 Task: Create in the project TurboCharge in Backlog an issue 'Develop a new tool for automated testing of augmented reality applications', assign it to team member softage.4@softage.net and change the status to IN PROGRESS.
Action: Mouse moved to (240, 67)
Screenshot: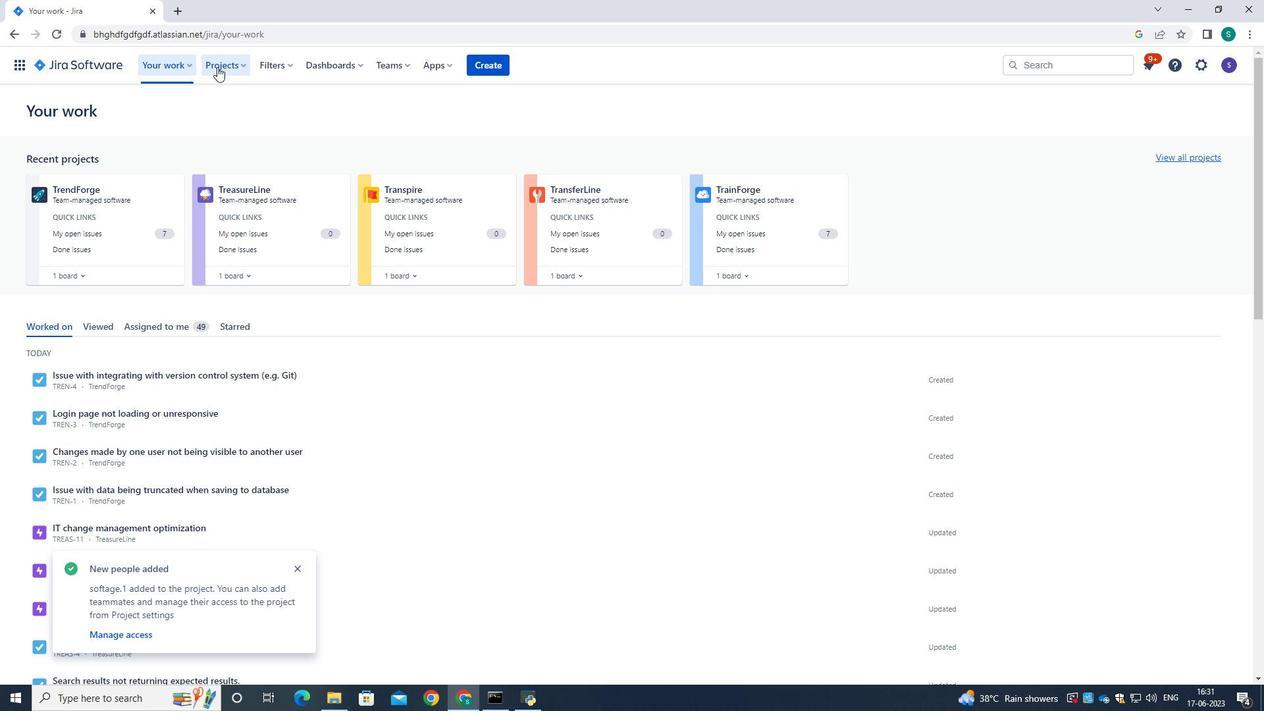 
Action: Mouse pressed left at (240, 67)
Screenshot: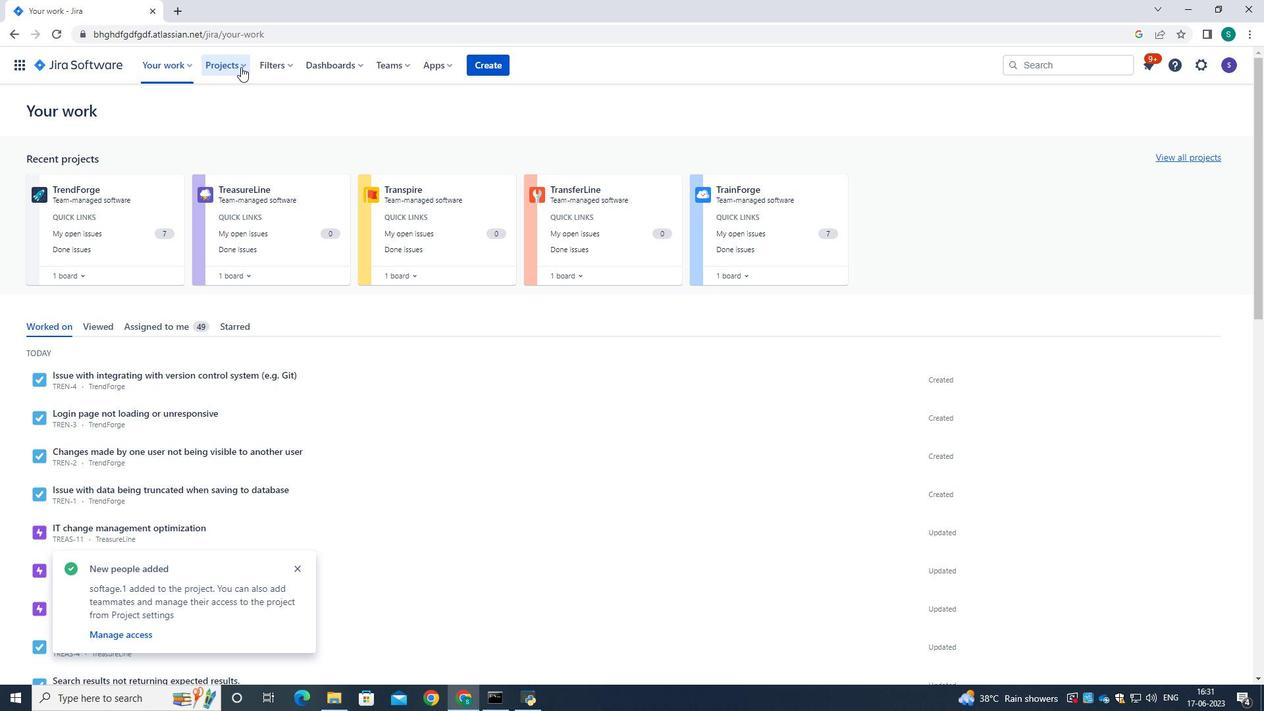
Action: Mouse moved to (251, 127)
Screenshot: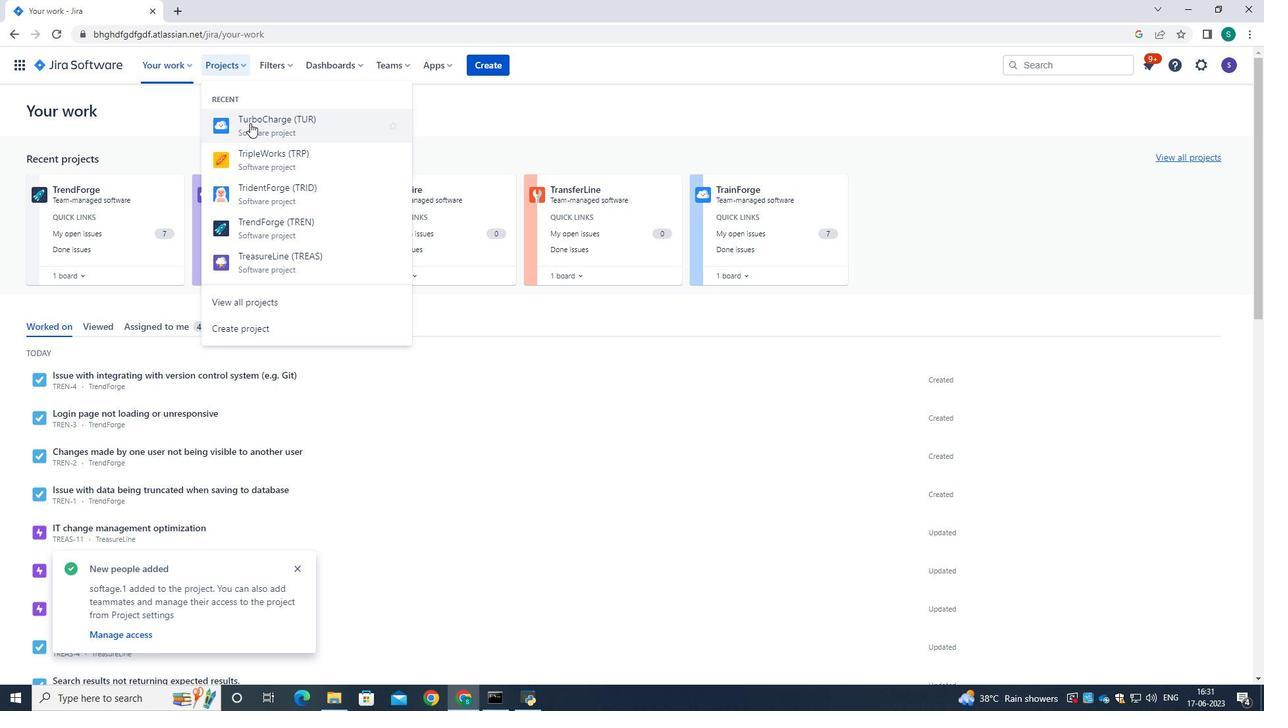
Action: Mouse pressed left at (251, 127)
Screenshot: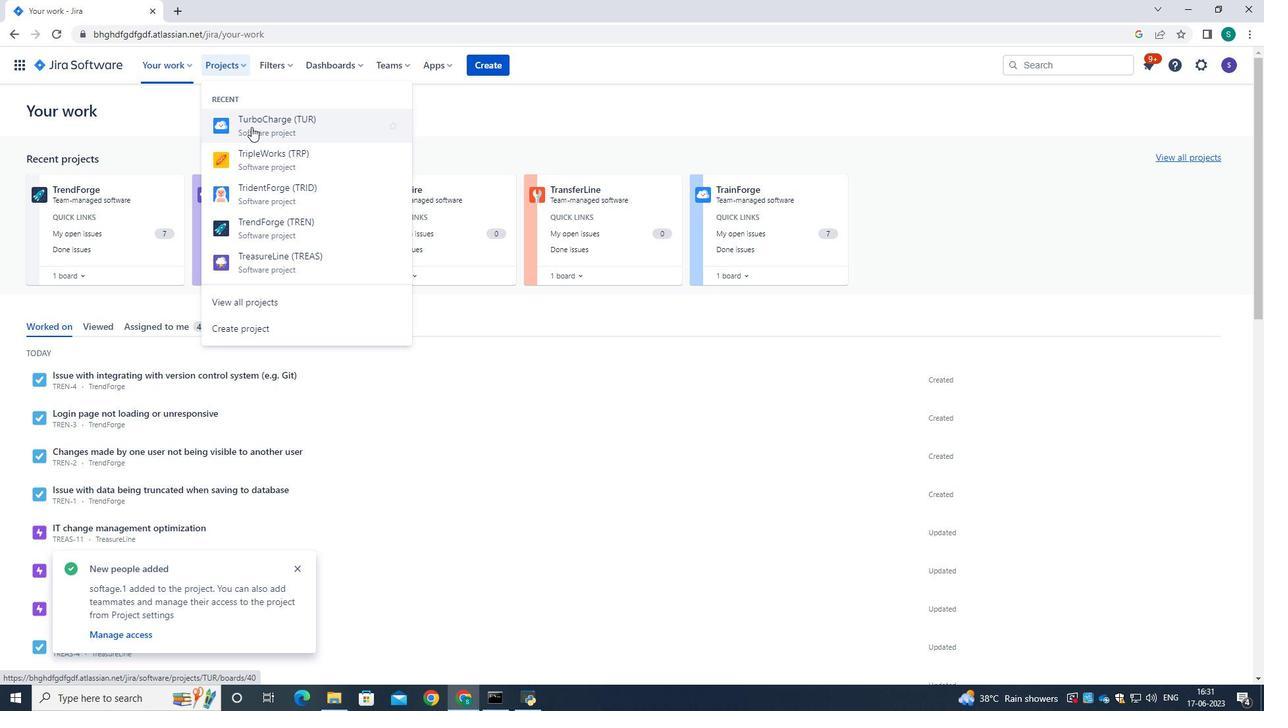 
Action: Mouse moved to (98, 194)
Screenshot: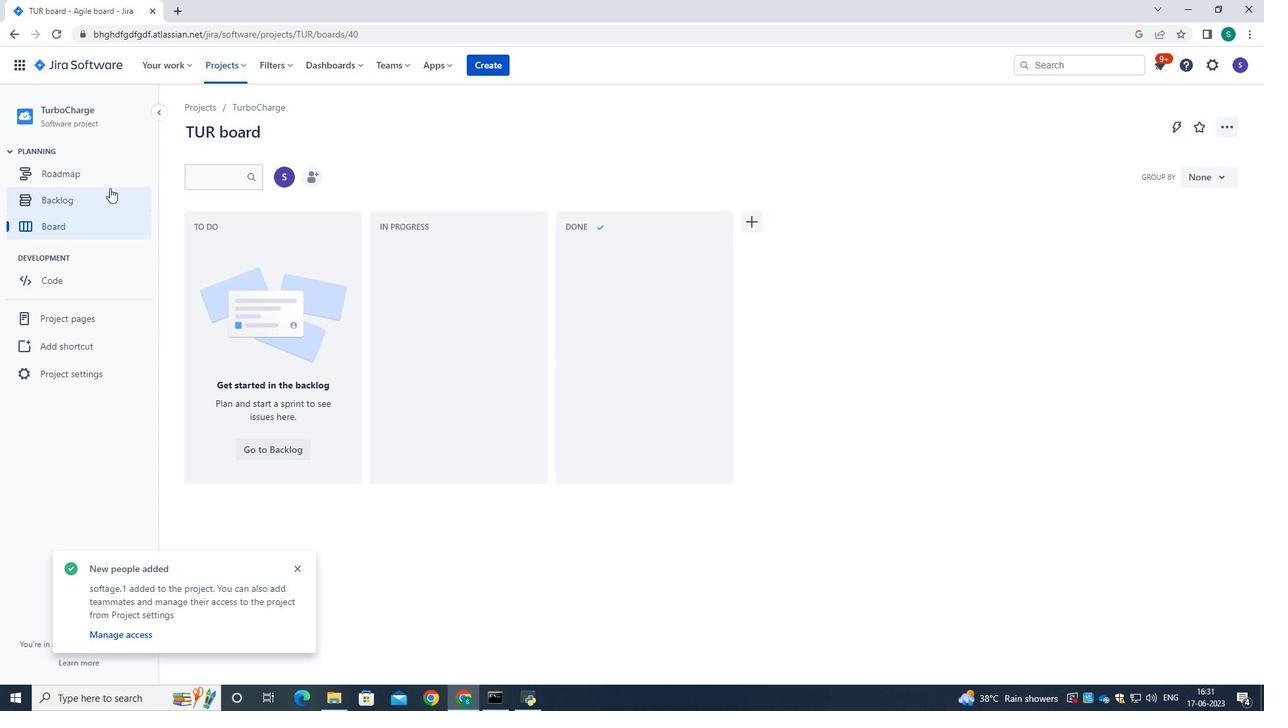 
Action: Mouse pressed left at (98, 194)
Screenshot: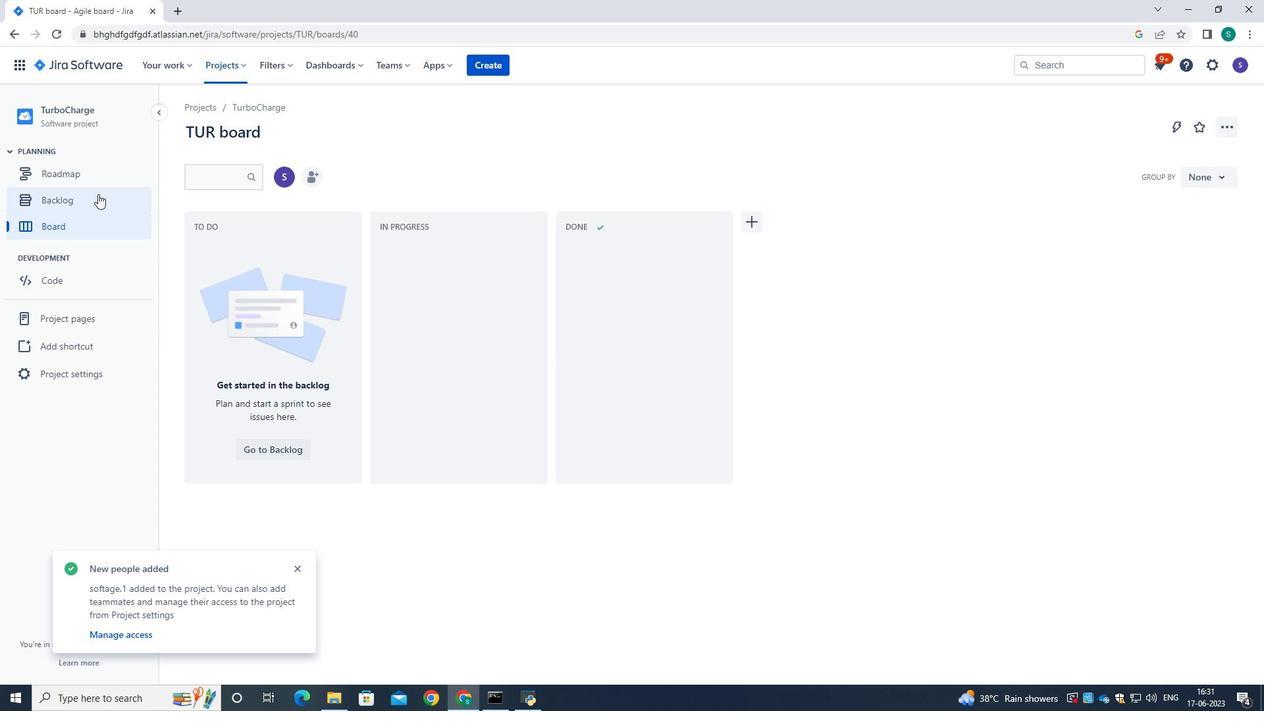 
Action: Mouse moved to (430, 292)
Screenshot: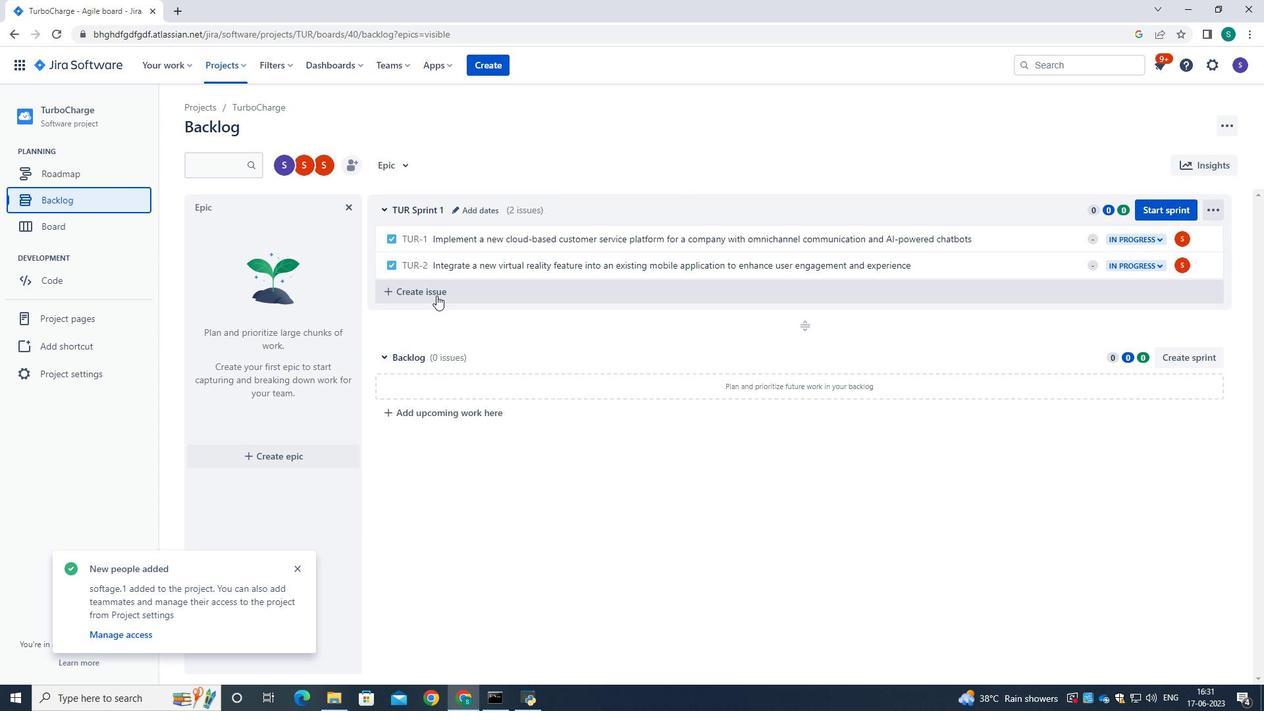 
Action: Mouse pressed left at (430, 292)
Screenshot: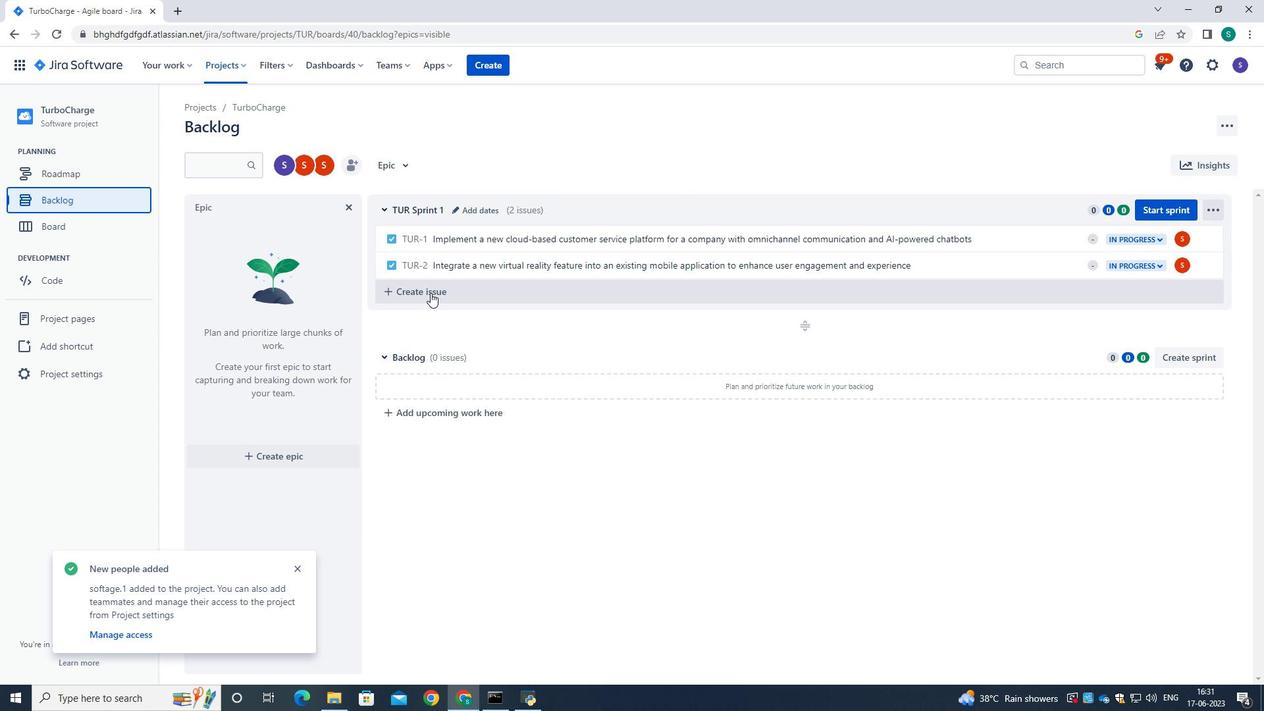 
Action: Mouse moved to (458, 296)
Screenshot: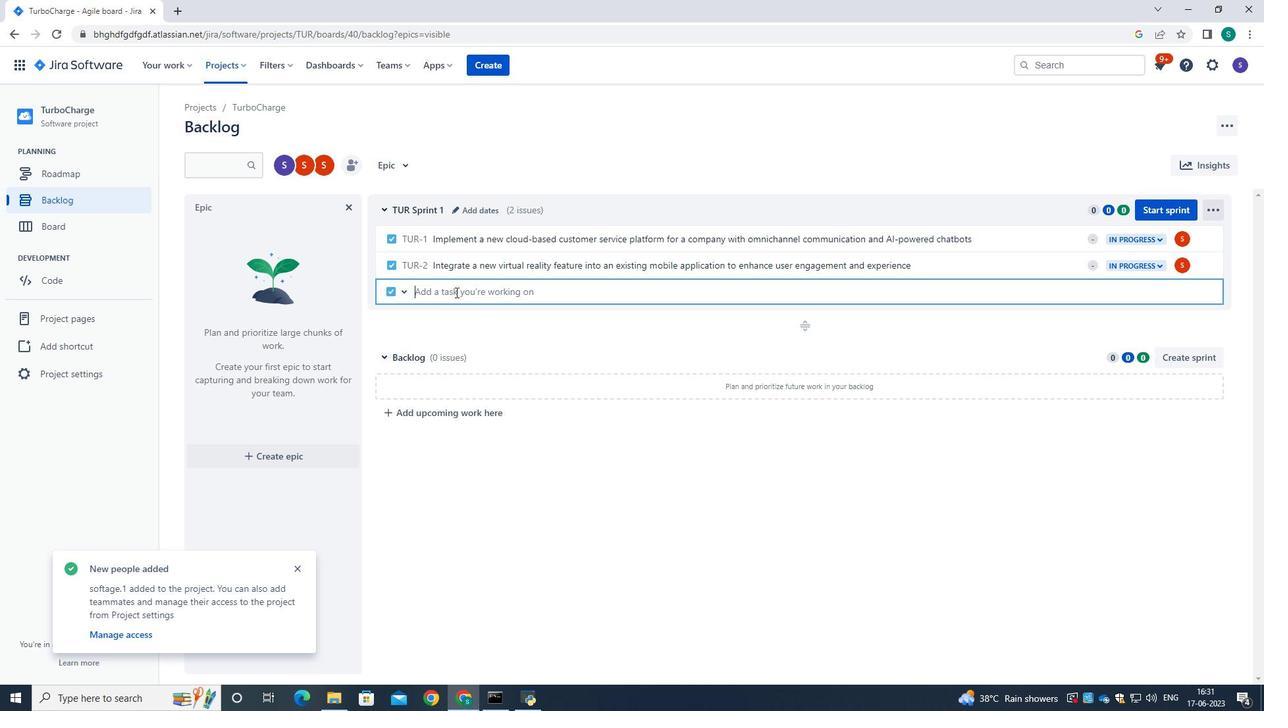 
Action: Mouse pressed left at (458, 296)
Screenshot: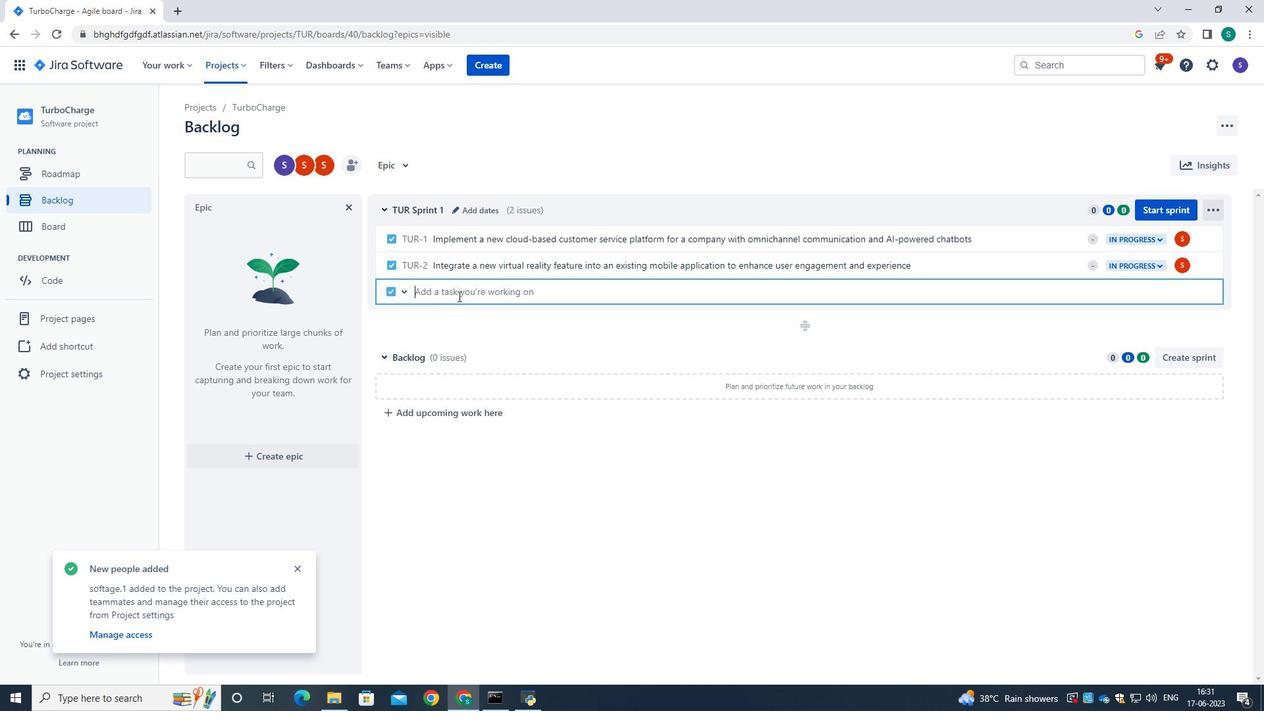 
Action: Key pressed <Key.caps_lock>D<Key.caps_lock>evelop<Key.space>a<Key.space>new<Key.space>tool<Key.space>for<Key.space>automated<Key.space>testing<Key.space>of<Key.space>augmented<Key.space>reality<Key.space>application.<Key.backspace><Key.enter>
Screenshot: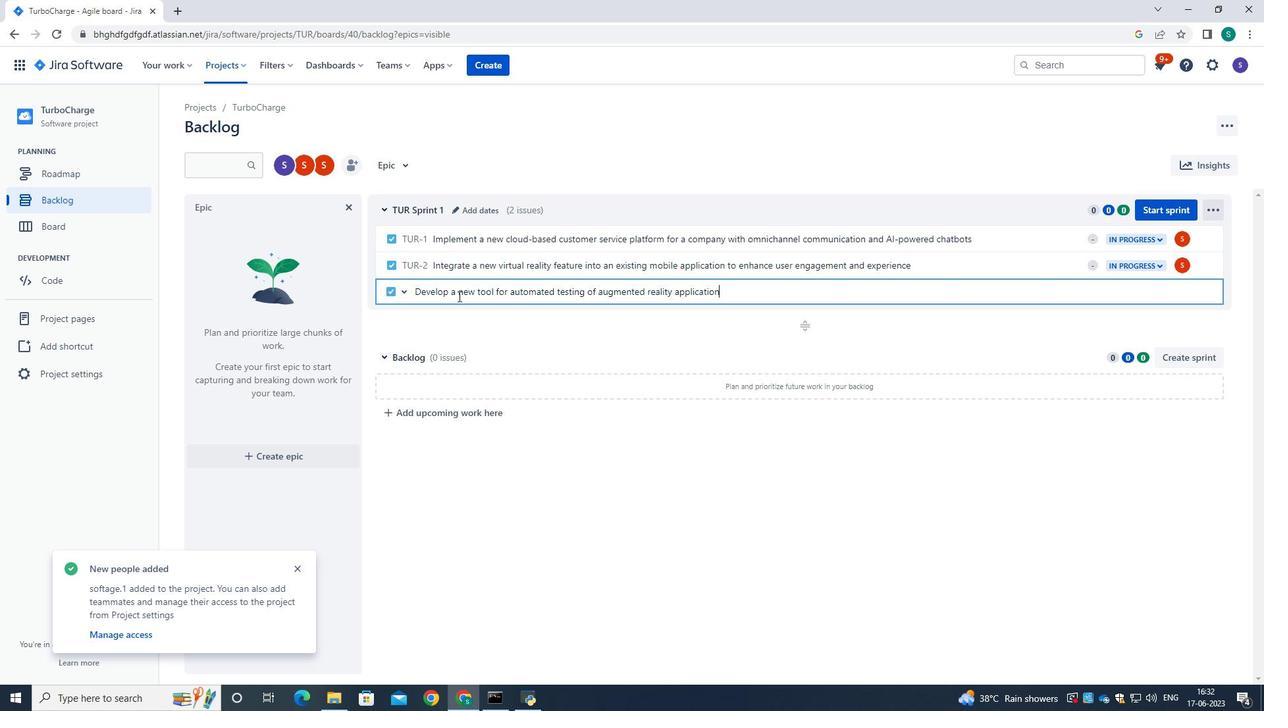 
Action: Mouse moved to (1181, 296)
Screenshot: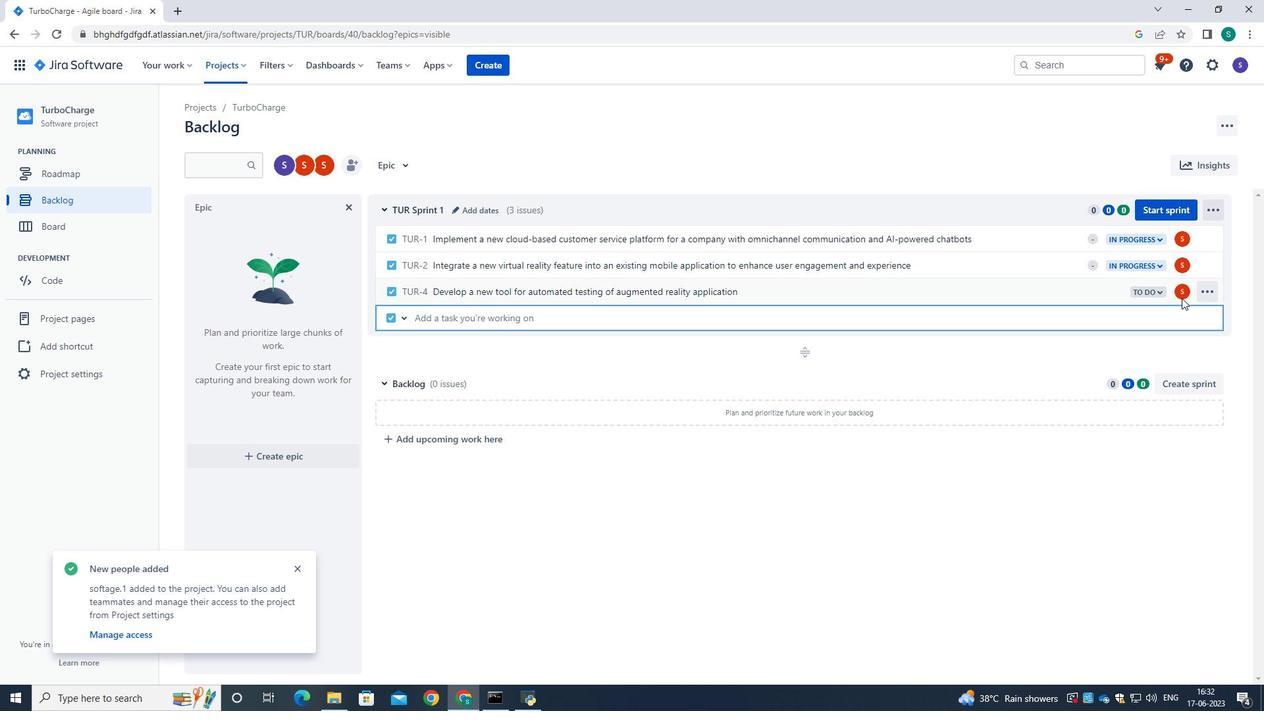 
Action: Mouse pressed left at (1181, 296)
Screenshot: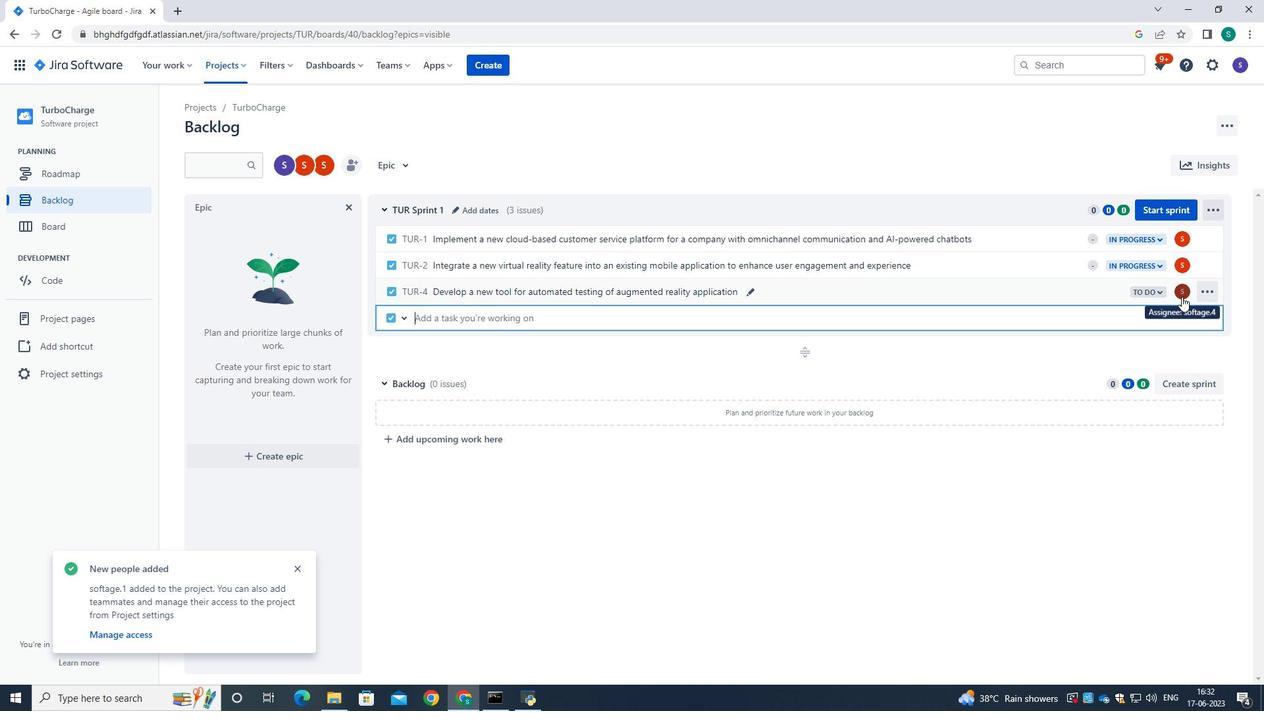 
Action: Mouse moved to (1096, 315)
Screenshot: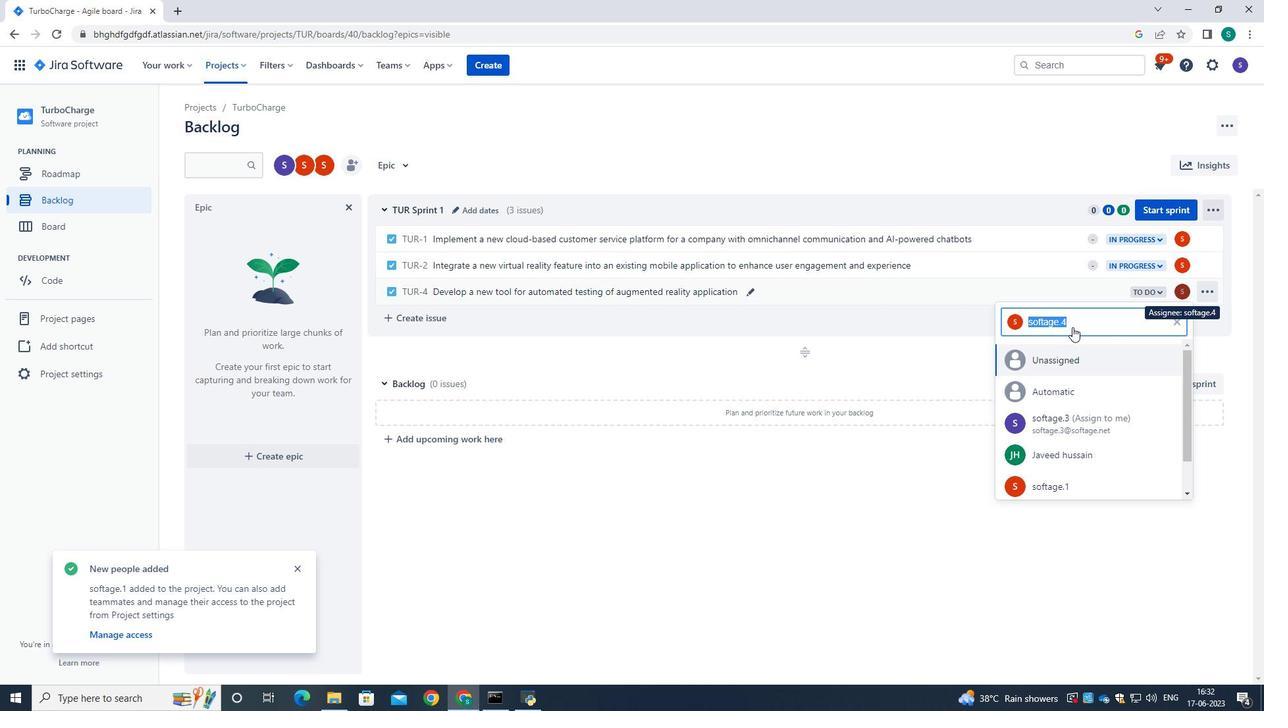 
Action: Key pressed softage.4<Key.shift>@softage.net
Screenshot: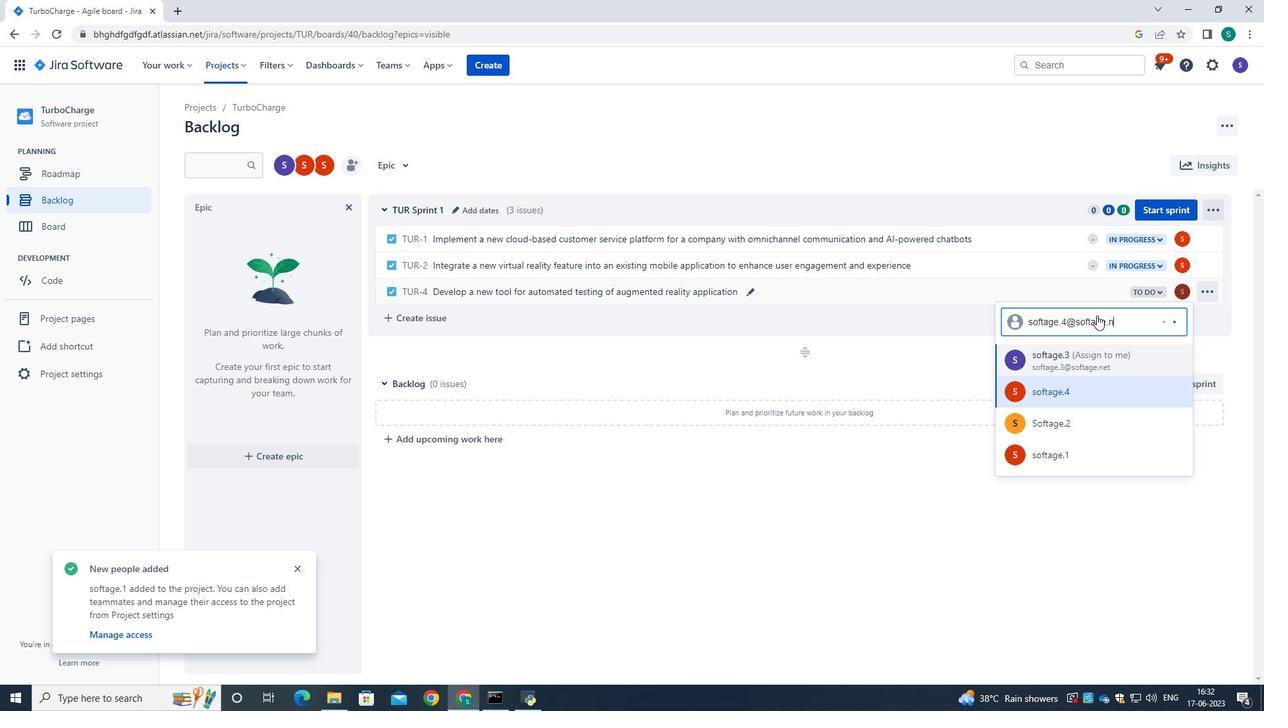 
Action: Mouse moved to (1089, 356)
Screenshot: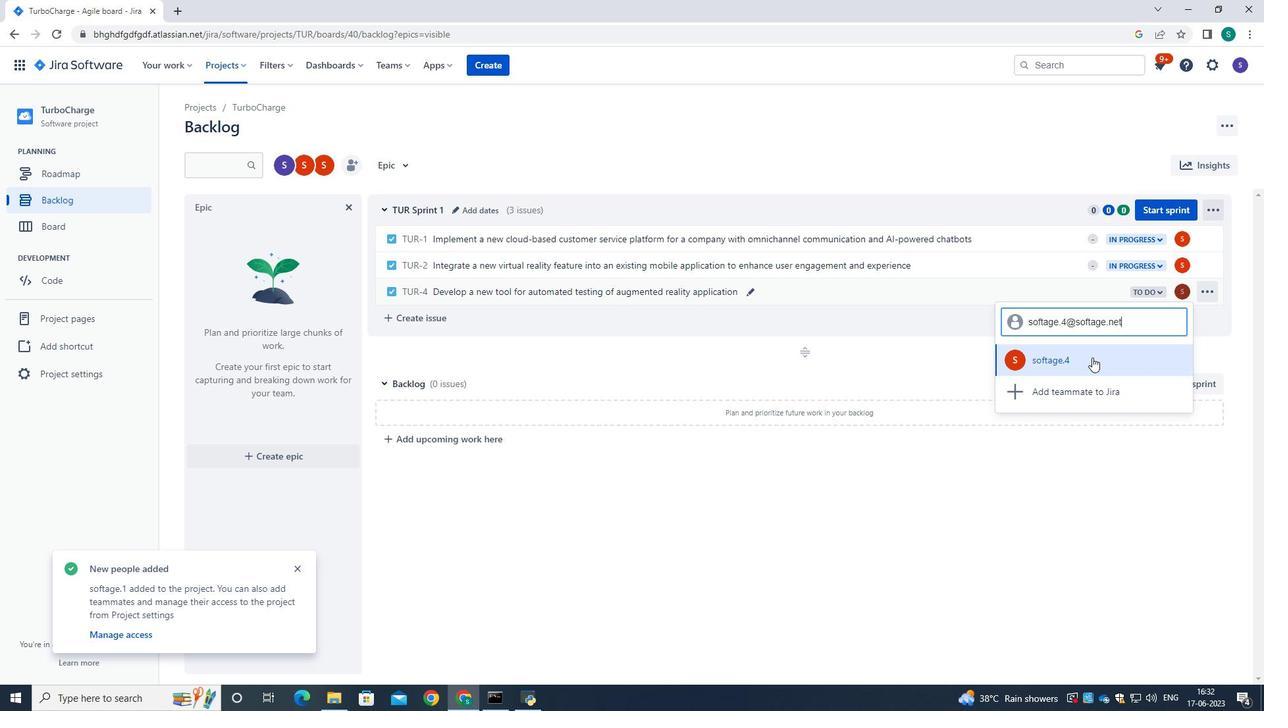 
Action: Mouse pressed left at (1089, 356)
Screenshot: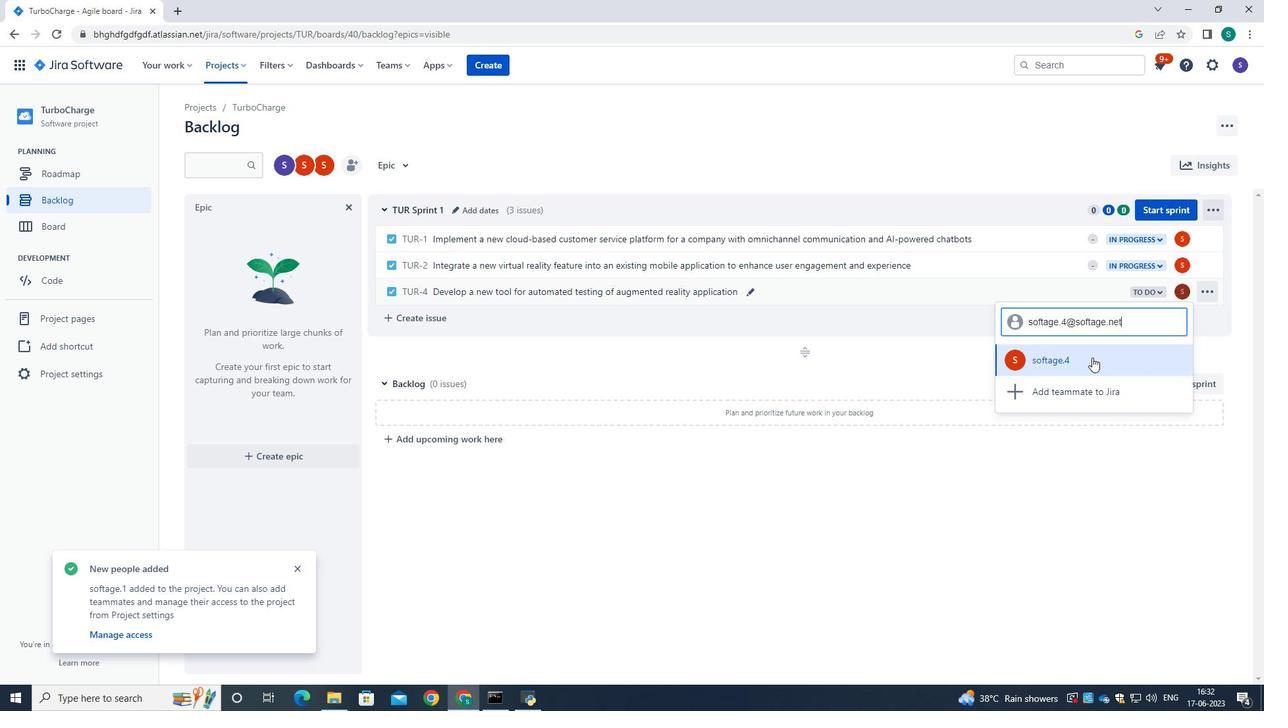 
Action: Mouse moved to (1149, 294)
Screenshot: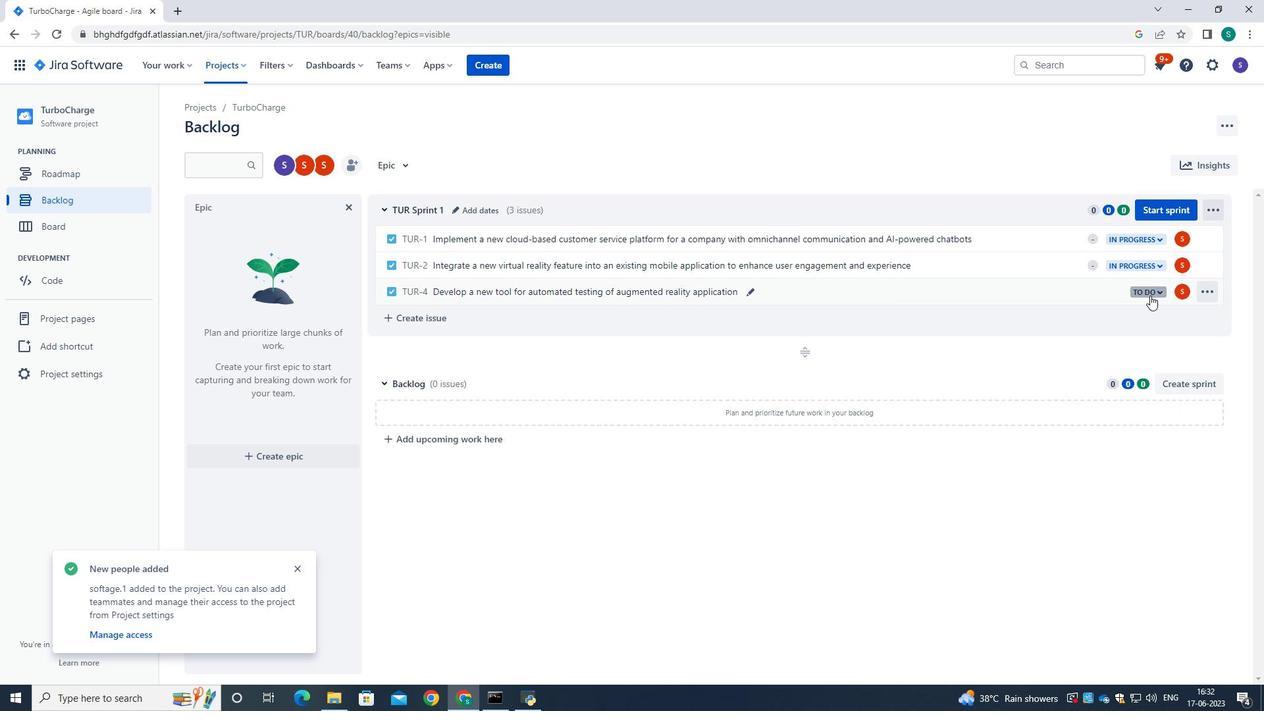 
Action: Mouse pressed left at (1149, 294)
Screenshot: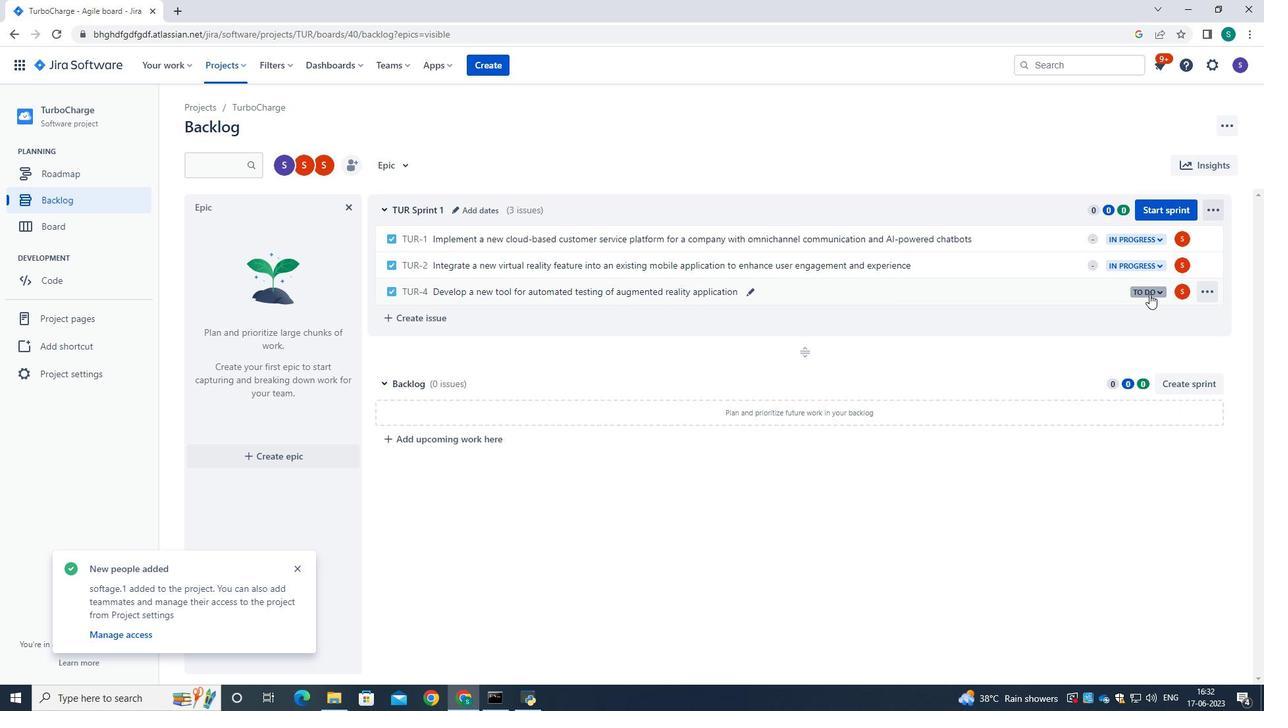 
Action: Mouse moved to (1100, 319)
Screenshot: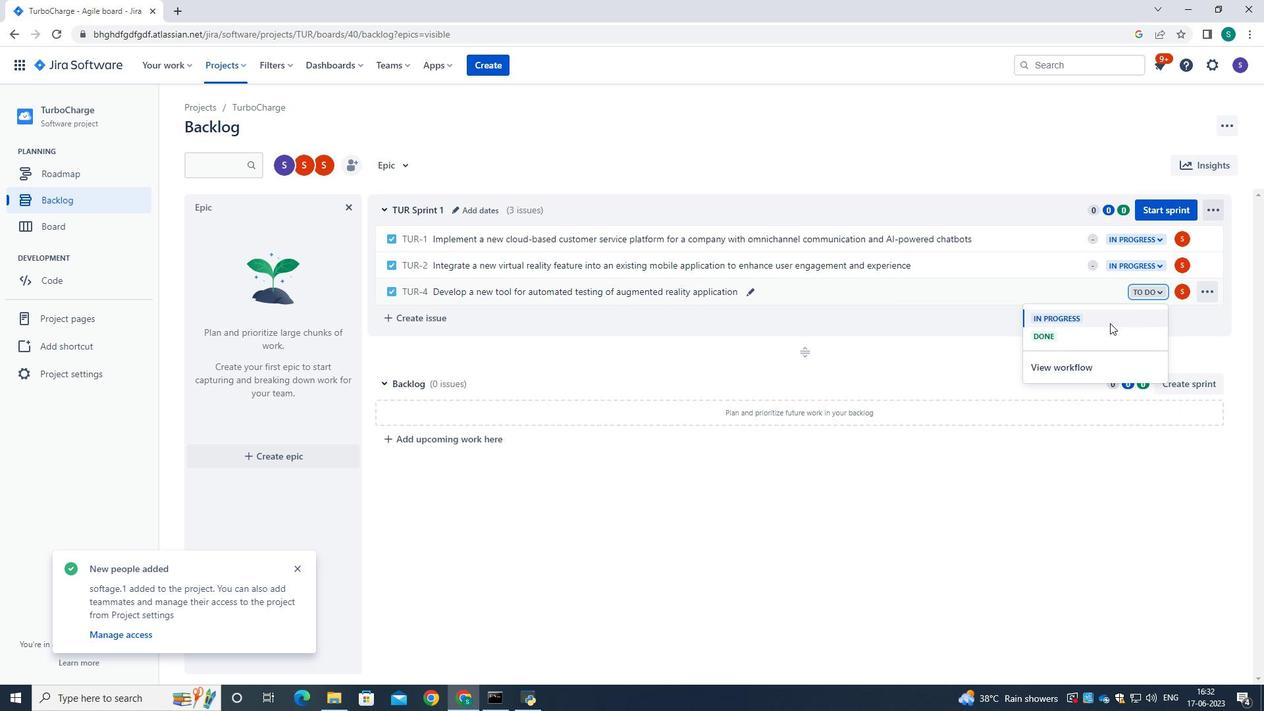 
Action: Mouse pressed left at (1100, 319)
Screenshot: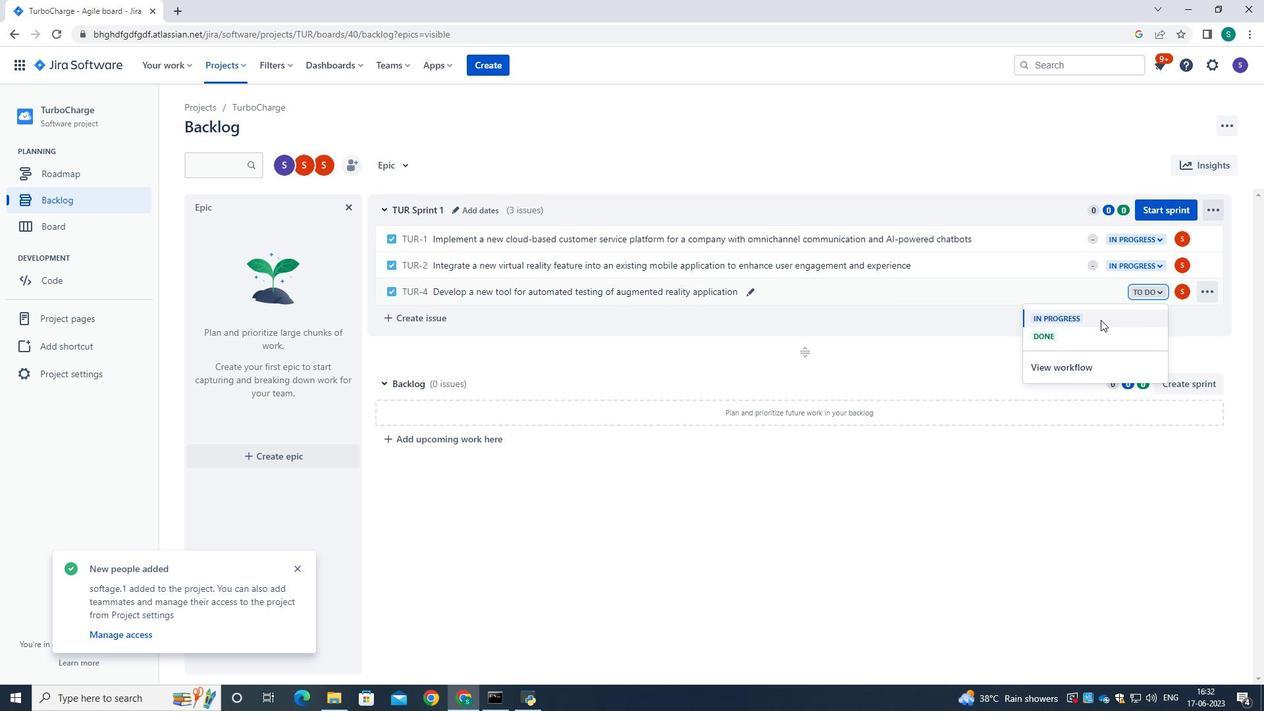 
Action: Mouse moved to (868, 481)
Screenshot: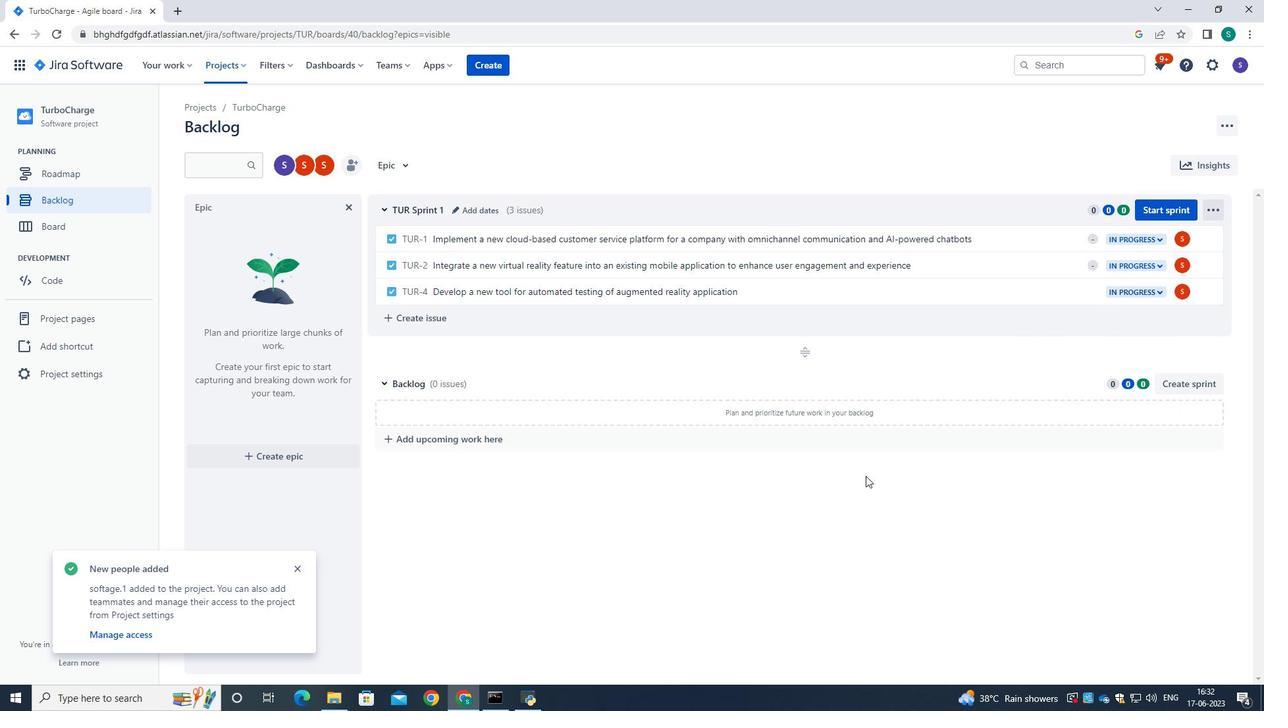 
Action: Mouse pressed left at (868, 481)
Screenshot: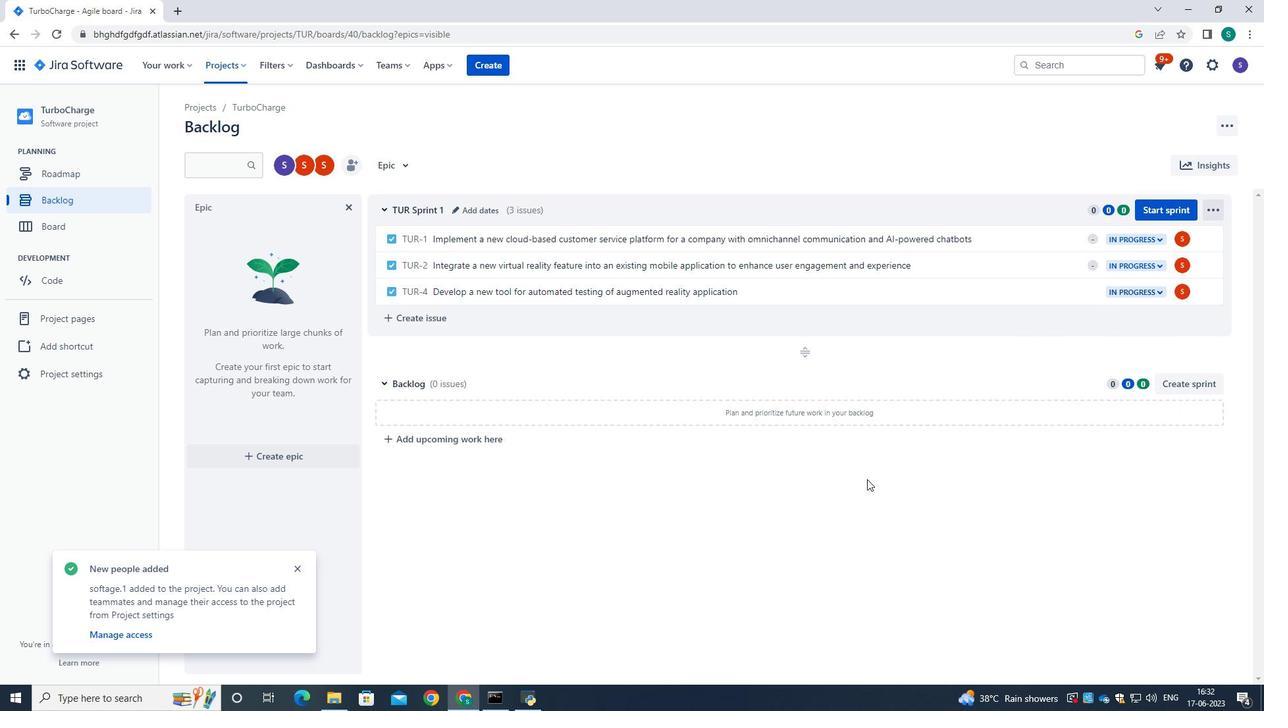 
